 Task: Check the "Code" tab of a repository to view its source code.
Action: Mouse moved to (1188, 72)
Screenshot: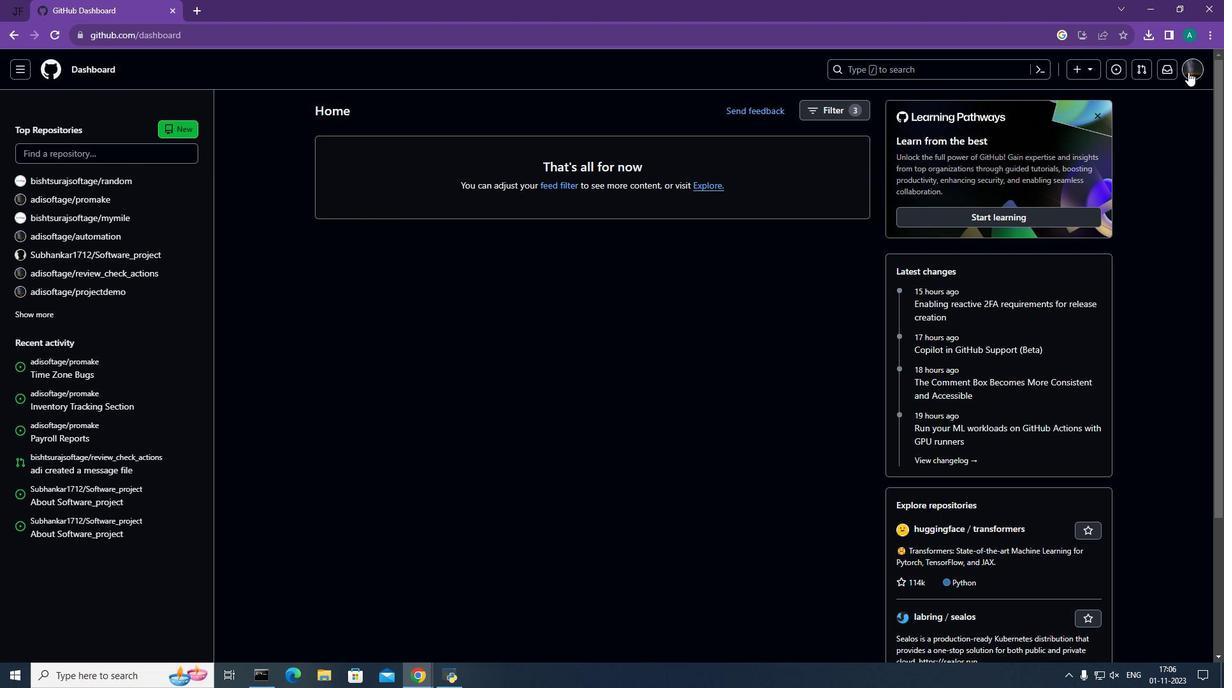 
Action: Mouse pressed left at (1188, 72)
Screenshot: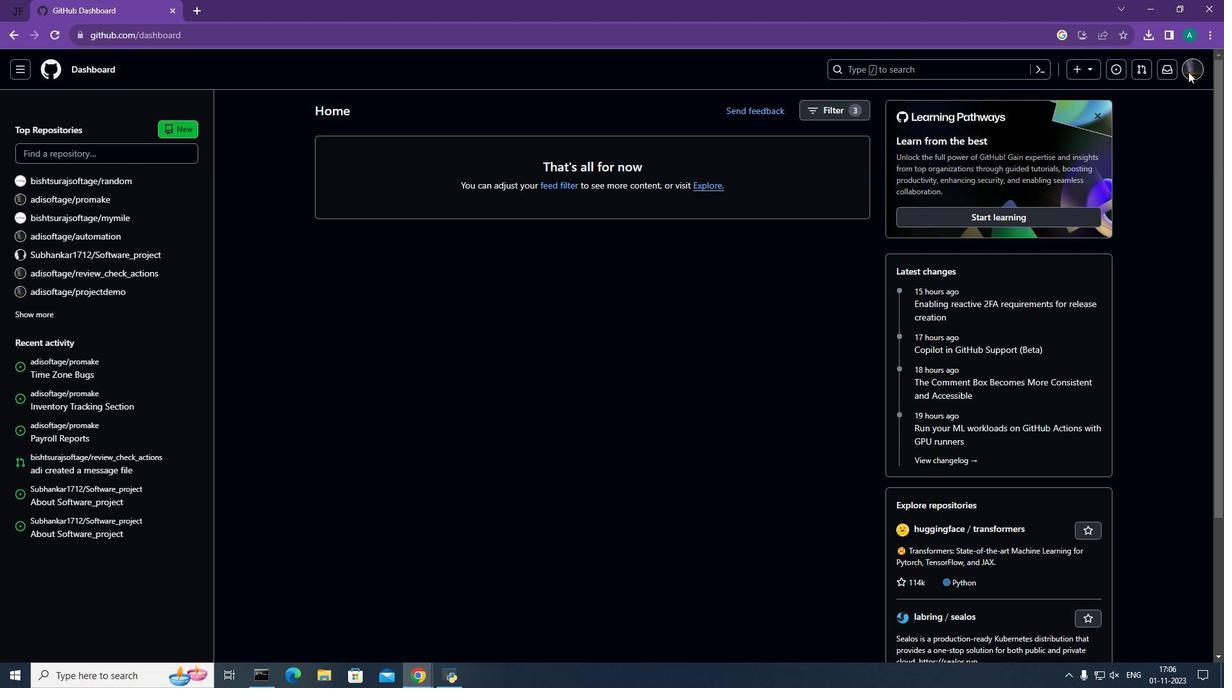 
Action: Mouse moved to (1066, 132)
Screenshot: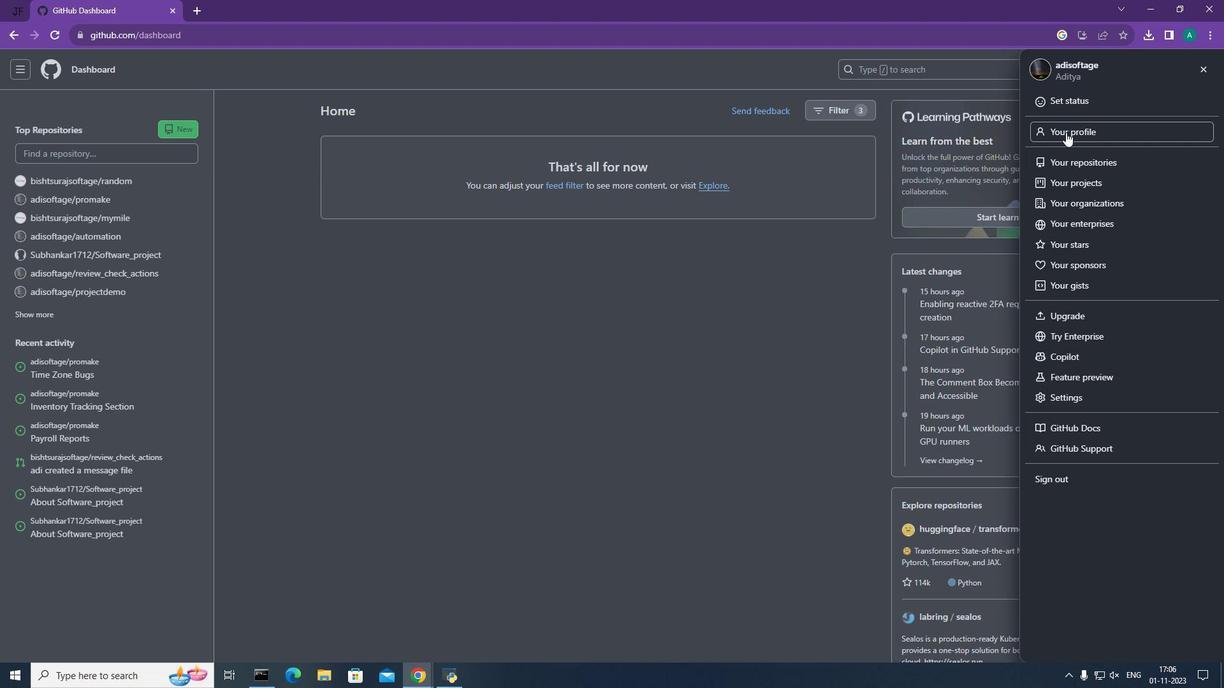 
Action: Mouse pressed left at (1066, 132)
Screenshot: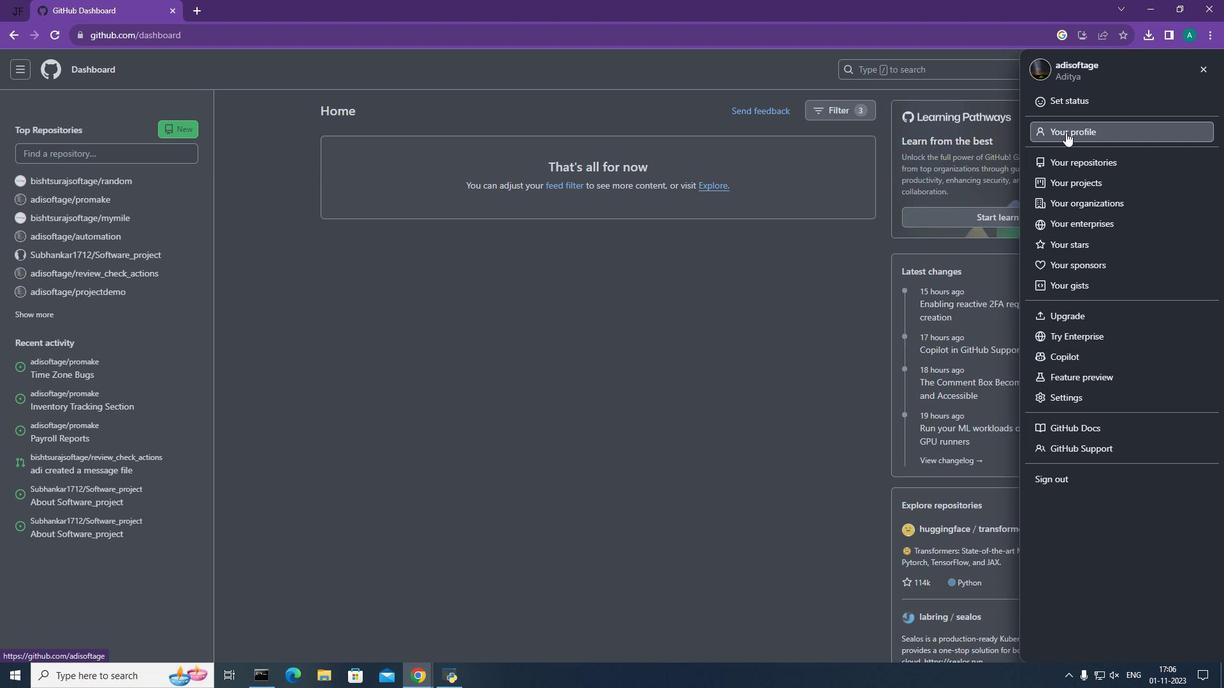 
Action: Mouse moved to (466, 175)
Screenshot: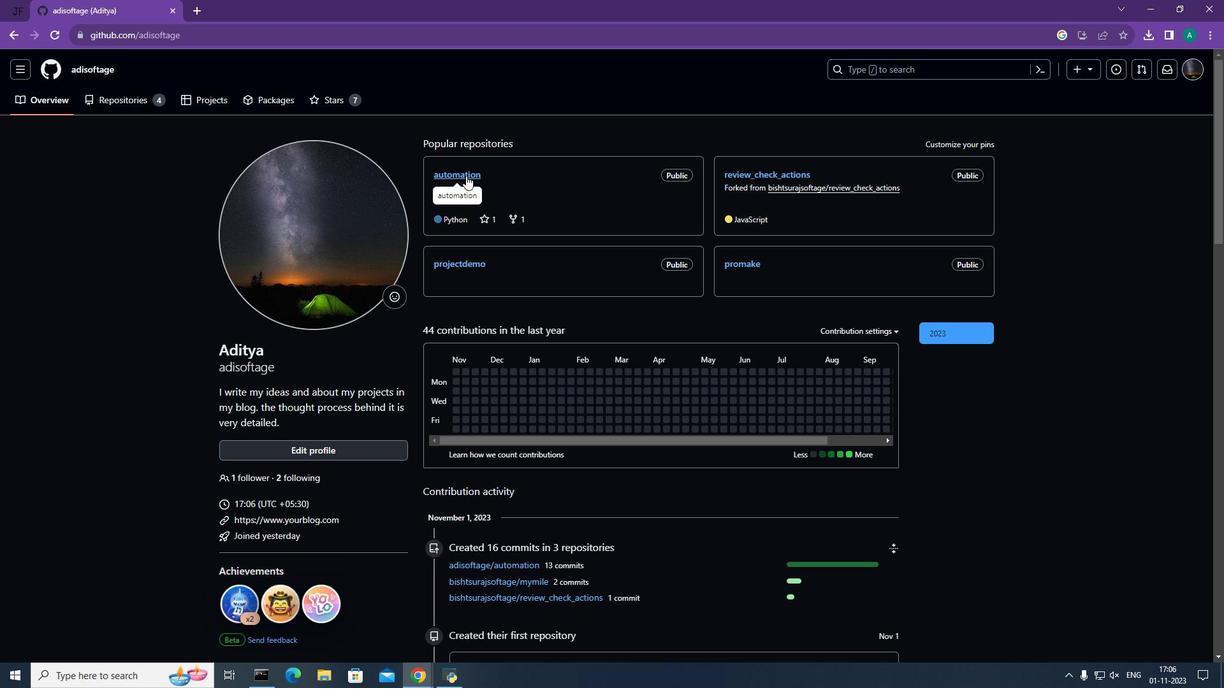 
Action: Mouse pressed left at (466, 175)
Screenshot: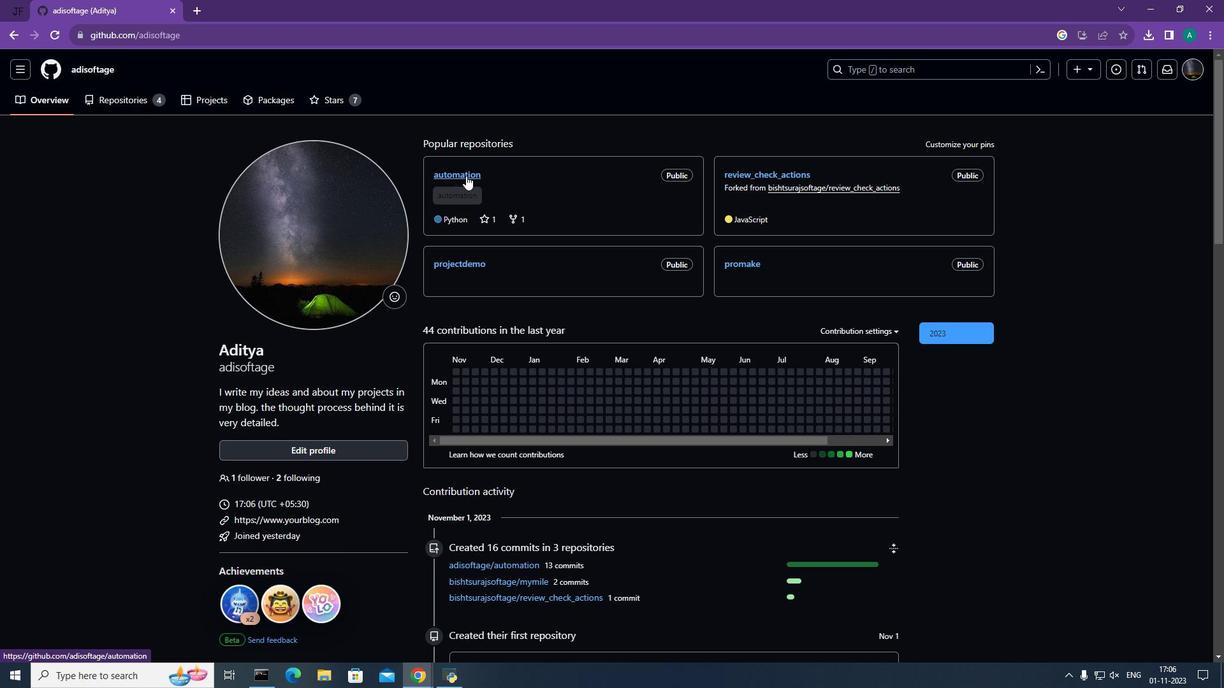 
Action: Mouse moved to (33, 102)
Screenshot: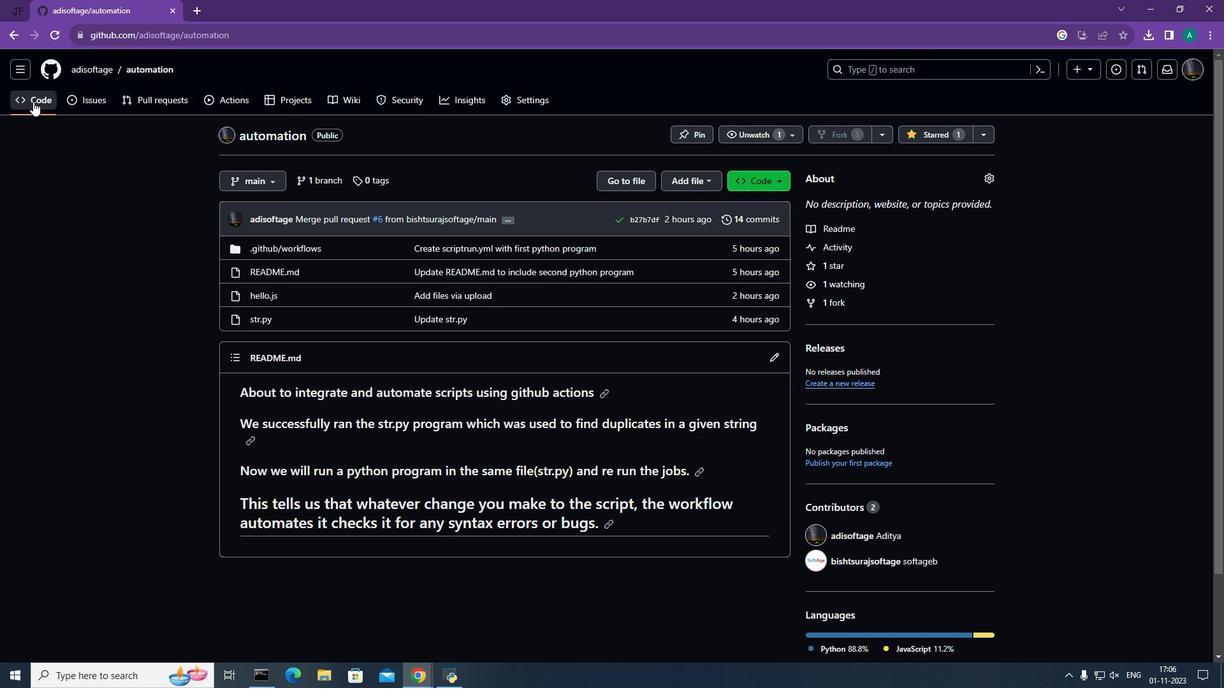 
Action: Mouse pressed left at (33, 102)
Screenshot: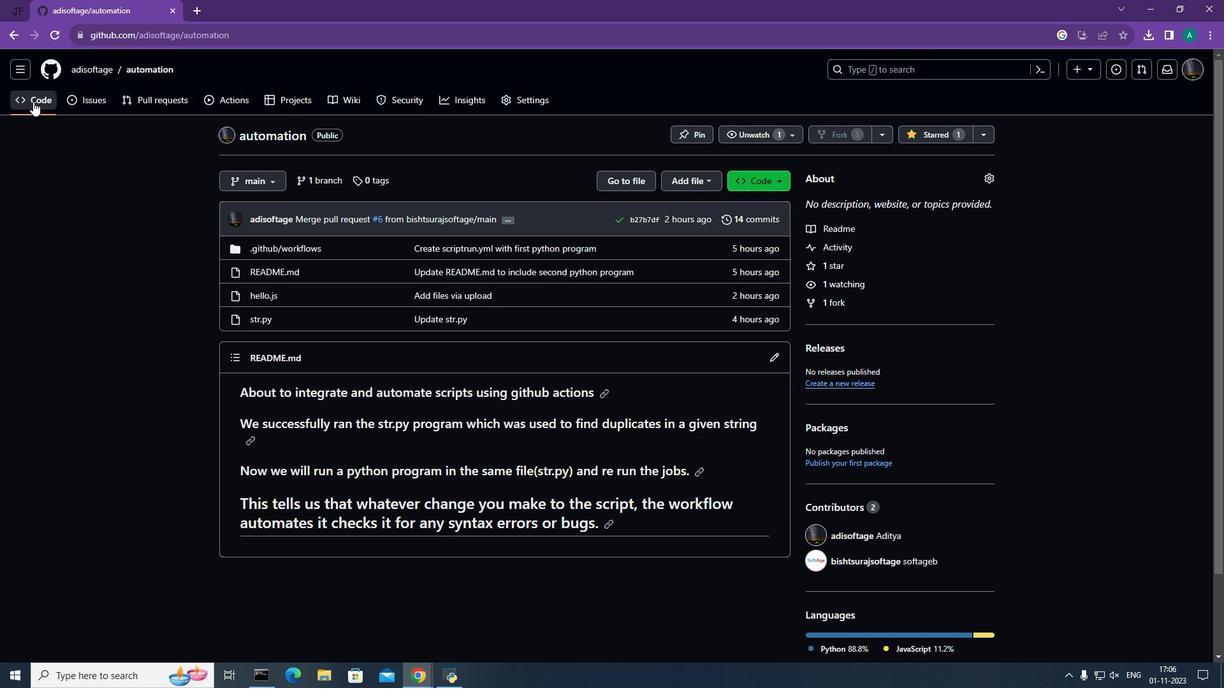 
Action: Mouse moved to (281, 249)
Screenshot: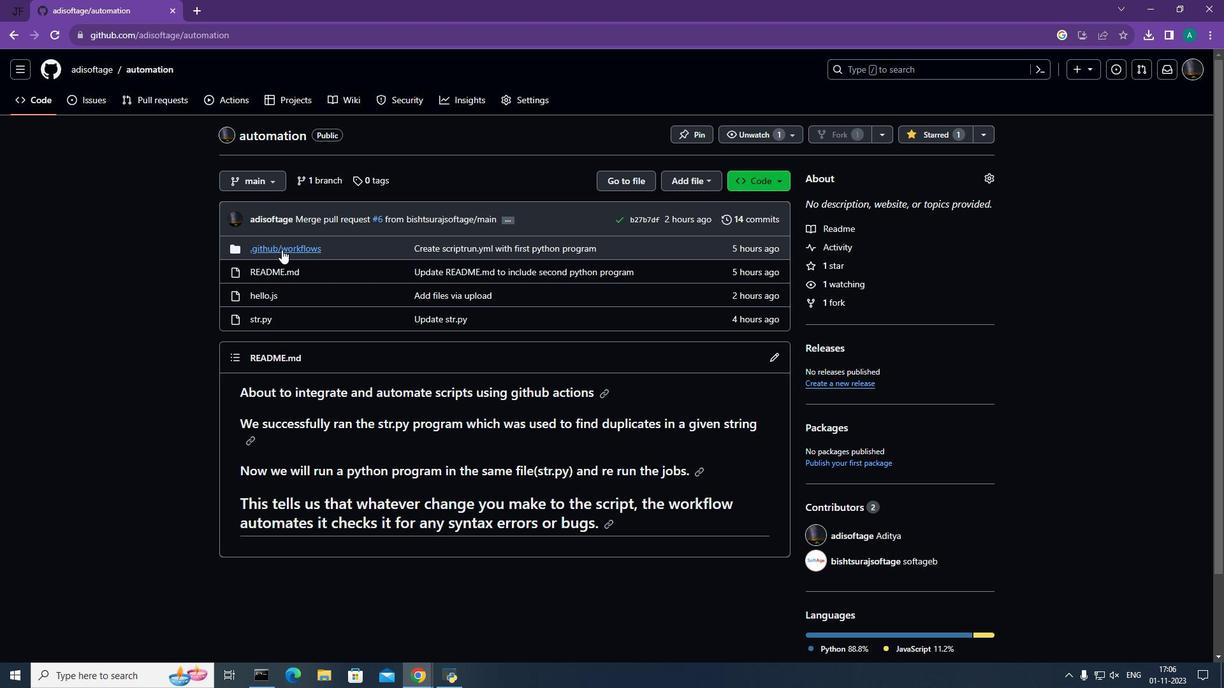 
Action: Mouse pressed left at (281, 249)
Screenshot: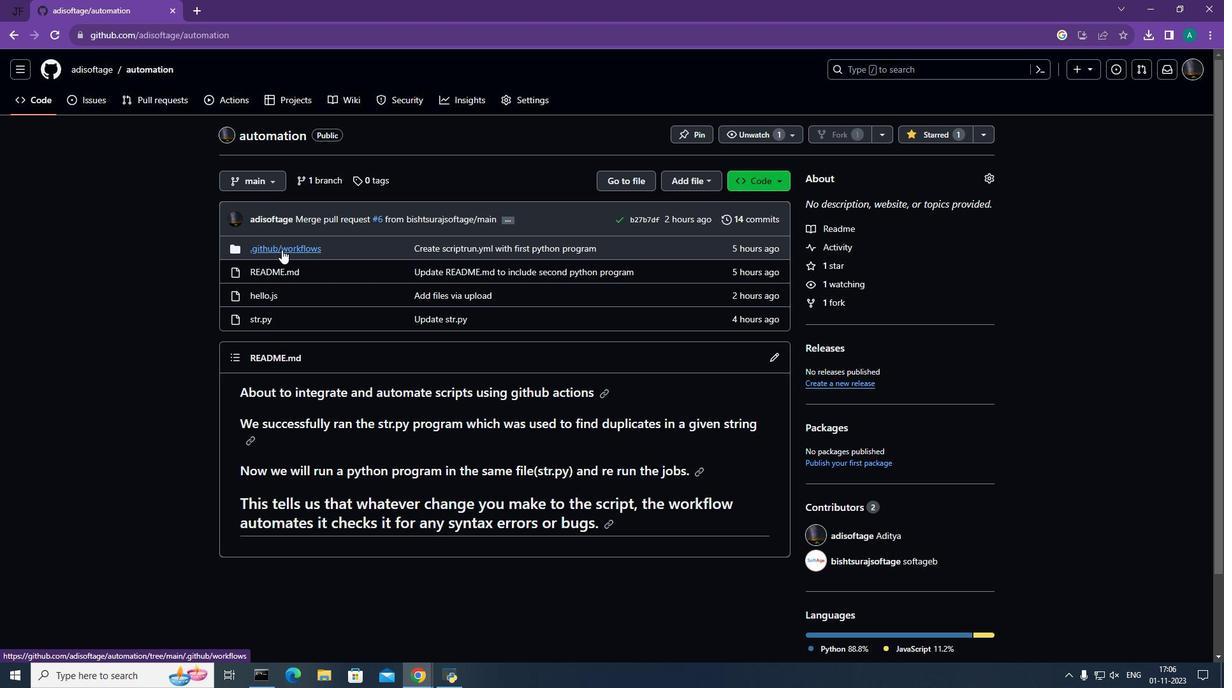 
Action: Mouse moved to (82, 262)
Screenshot: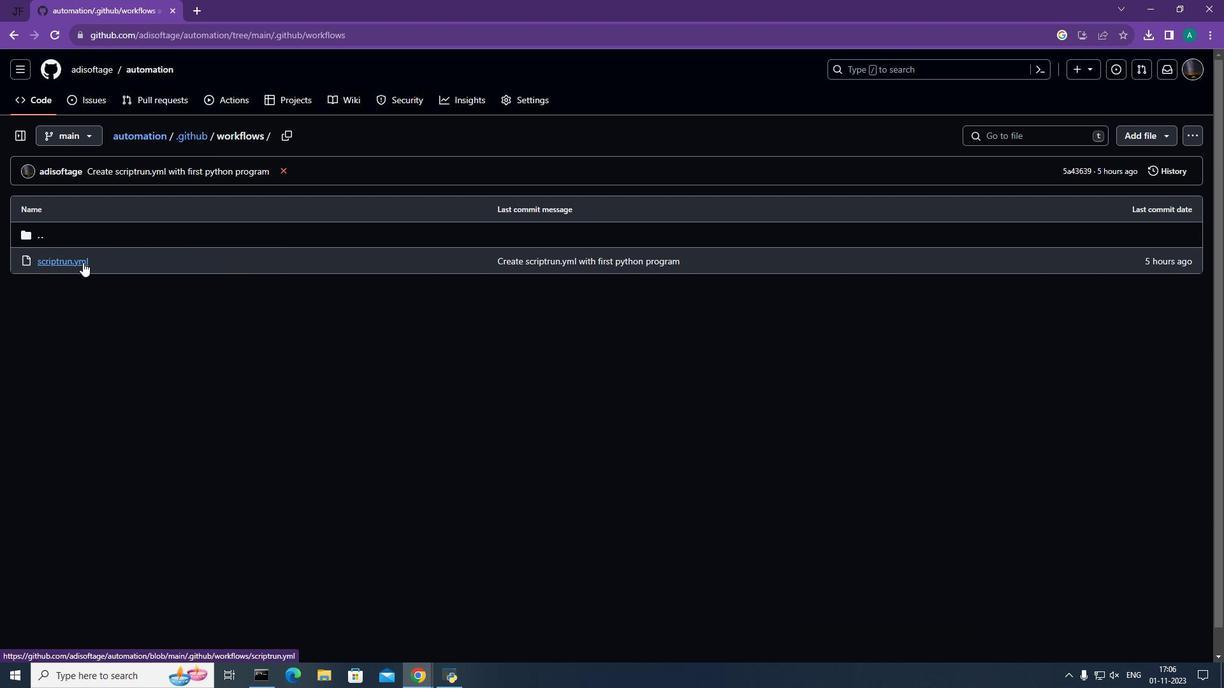 
Action: Mouse pressed left at (82, 262)
Screenshot: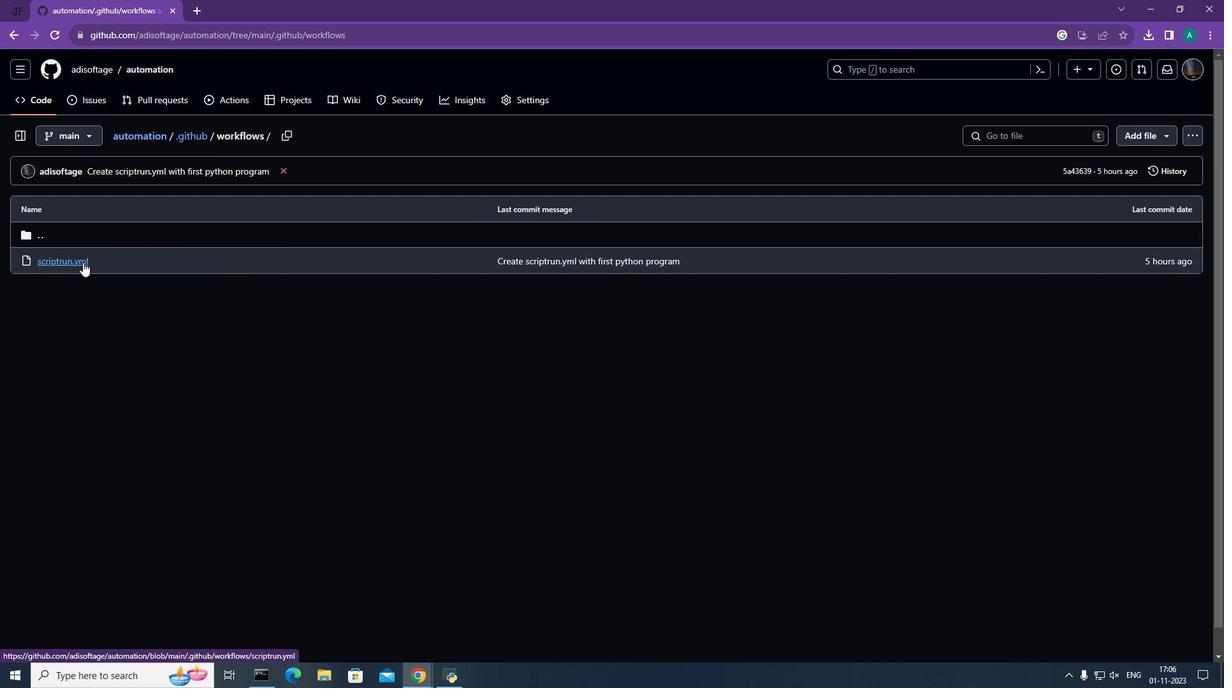 
Action: Mouse moved to (8, 33)
Screenshot: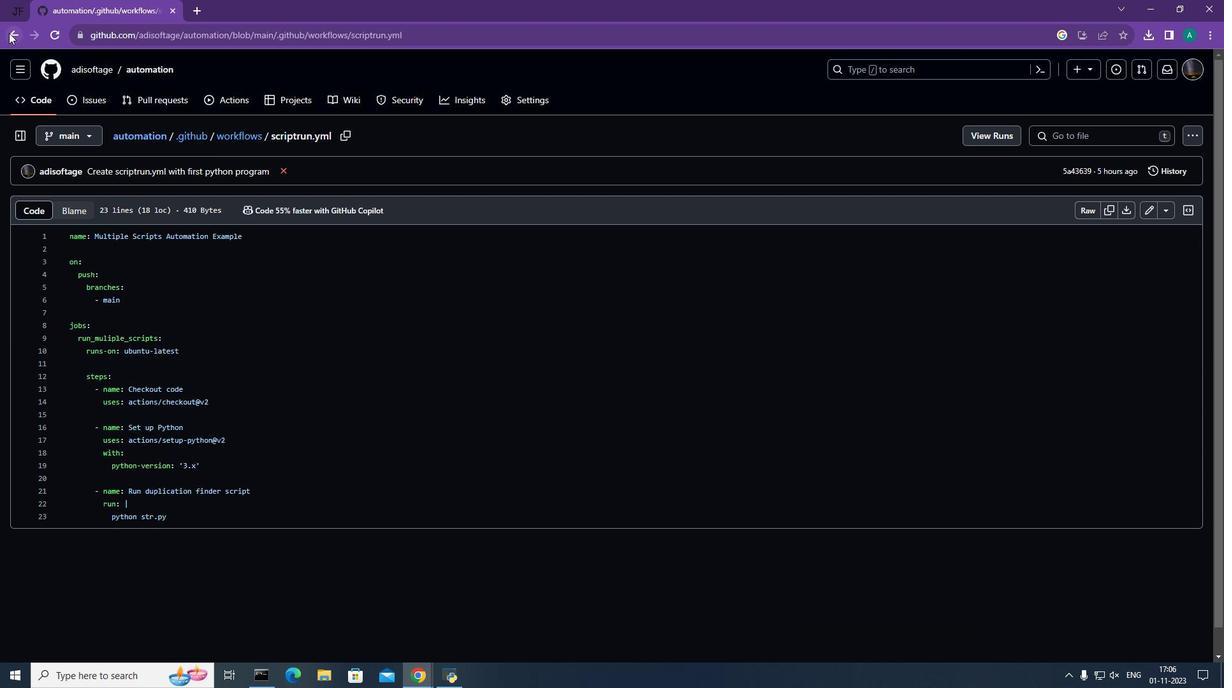 
Action: Mouse pressed left at (8, 33)
Screenshot: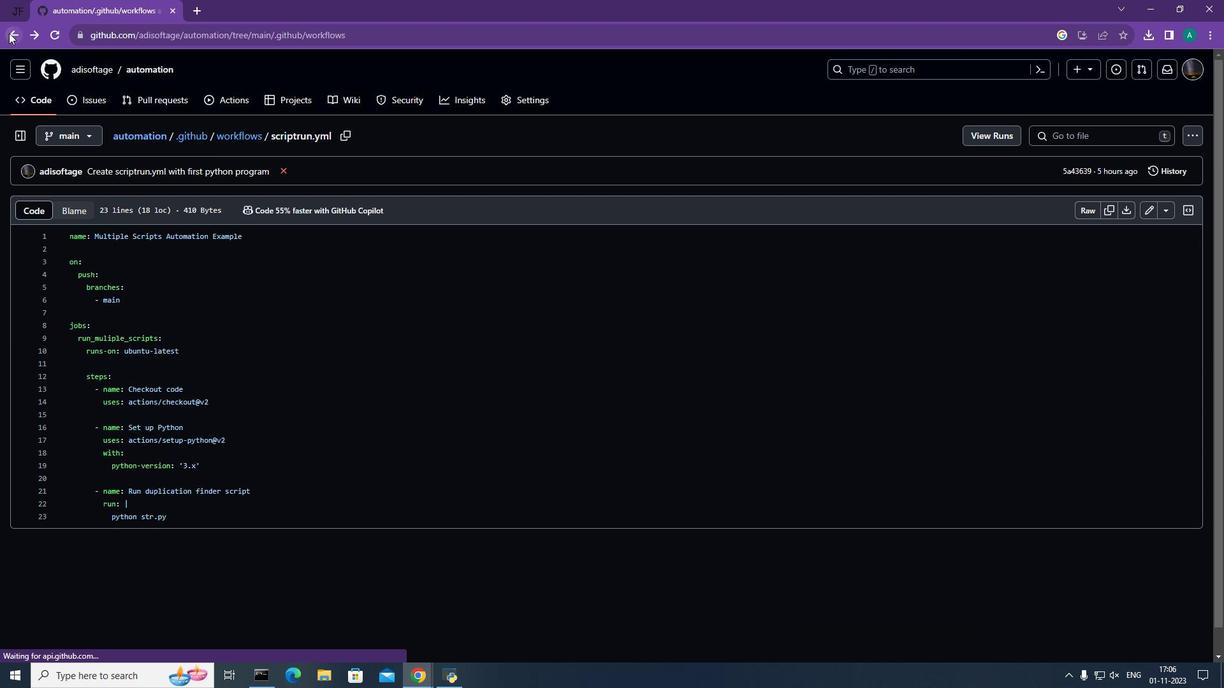 
Action: Mouse moved to (12, 36)
Screenshot: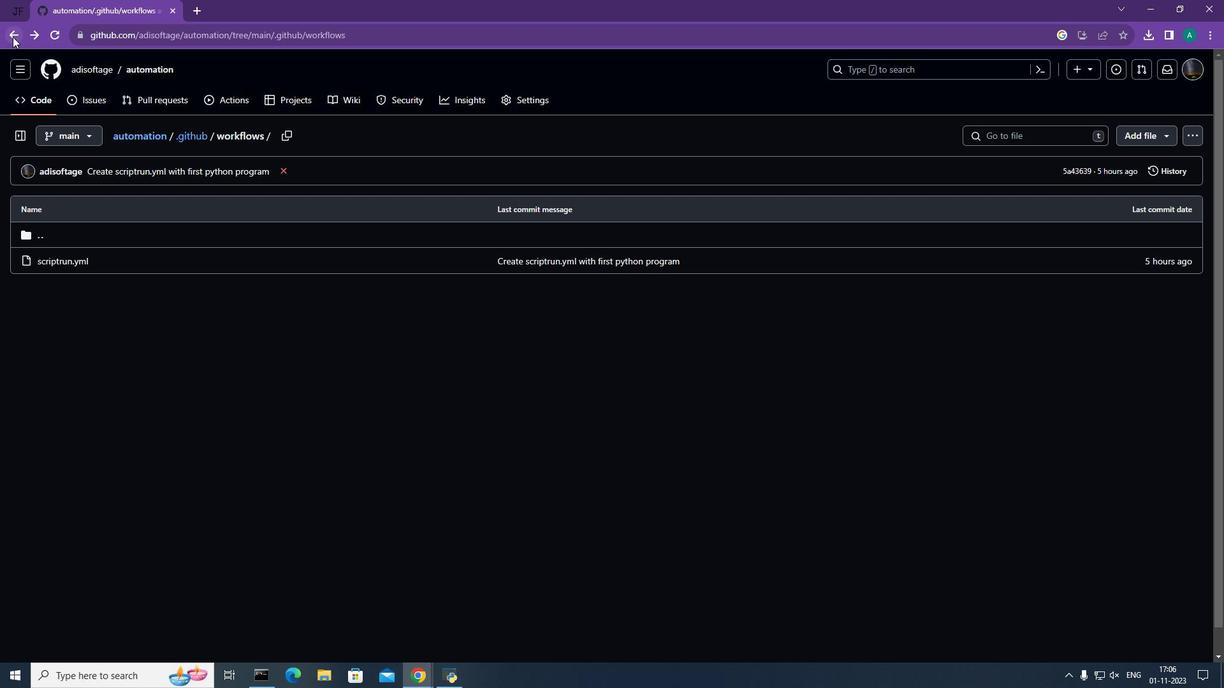
Action: Mouse pressed left at (12, 36)
Screenshot: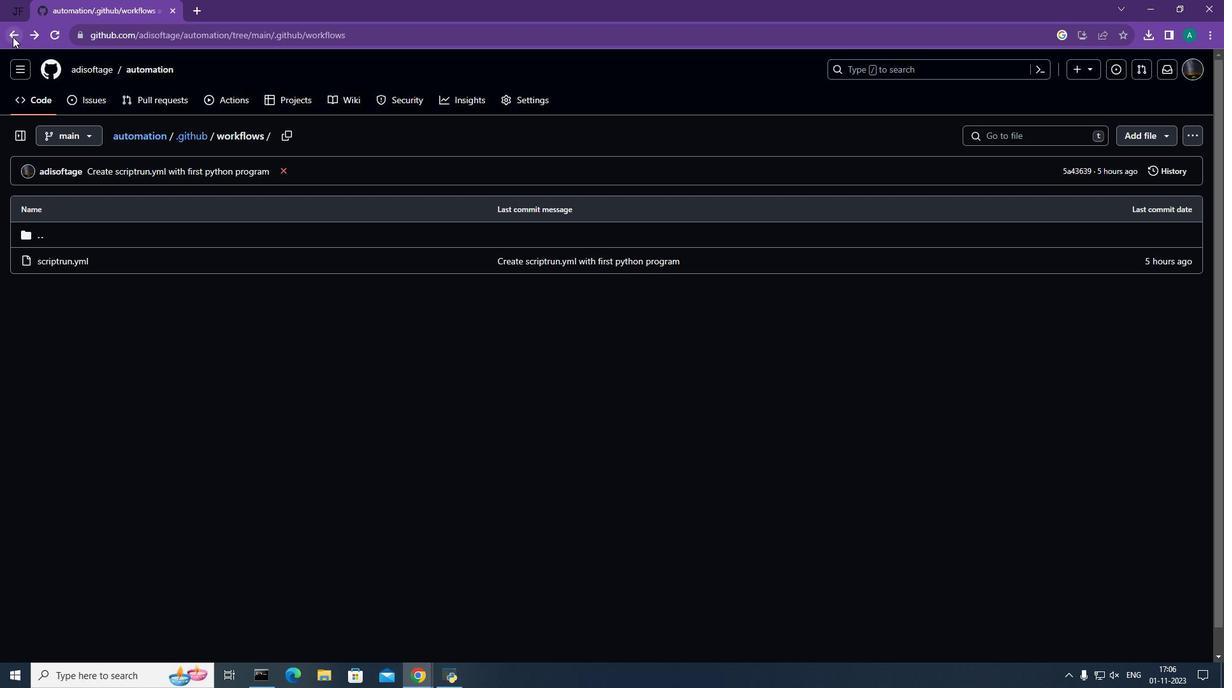
Action: Mouse moved to (52, 107)
Screenshot: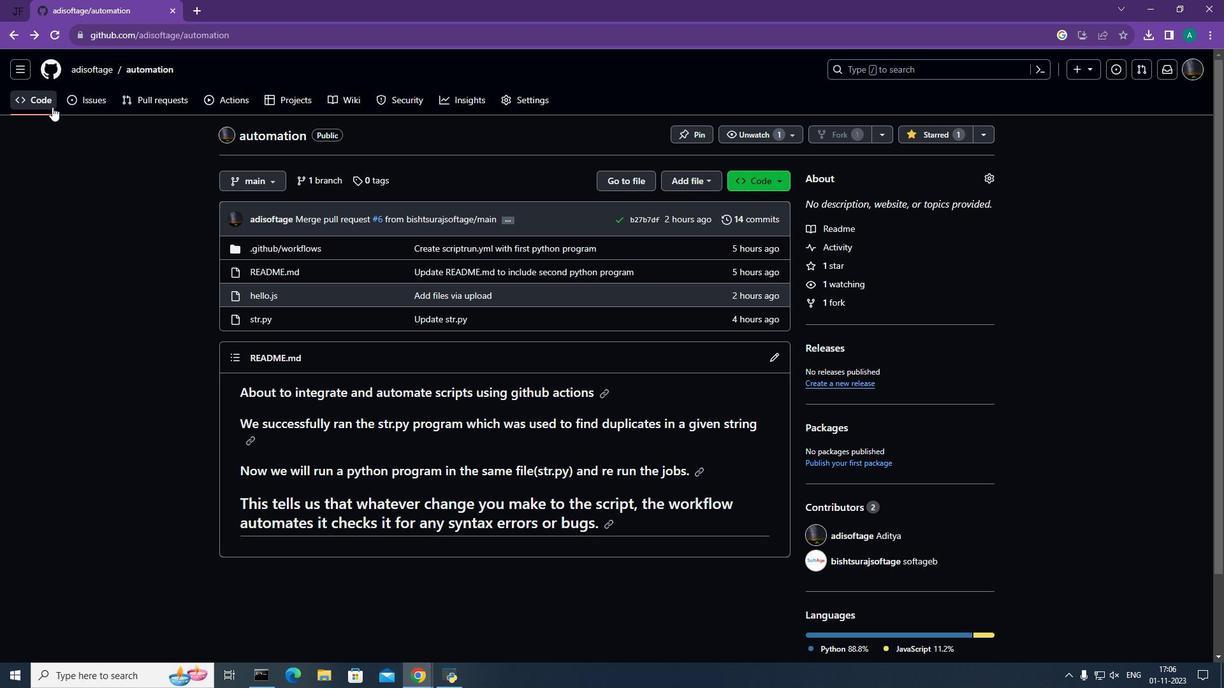 
Action: Mouse pressed left at (52, 107)
Screenshot: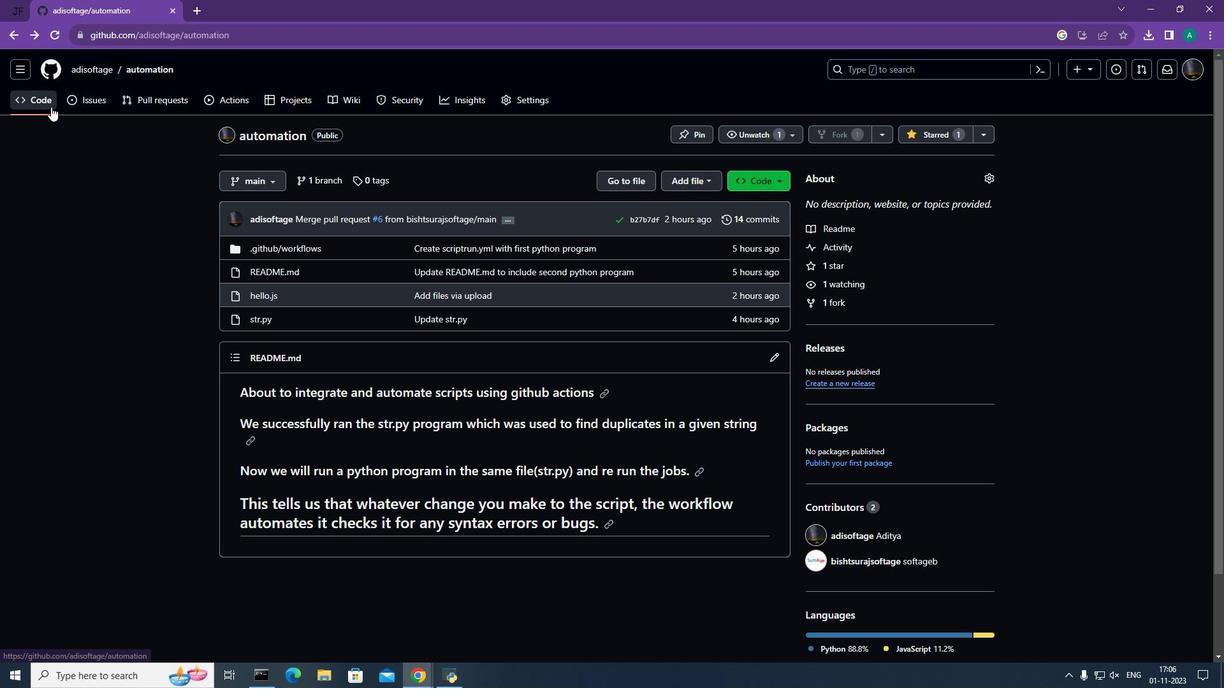 
Action: Mouse moved to (250, 321)
Screenshot: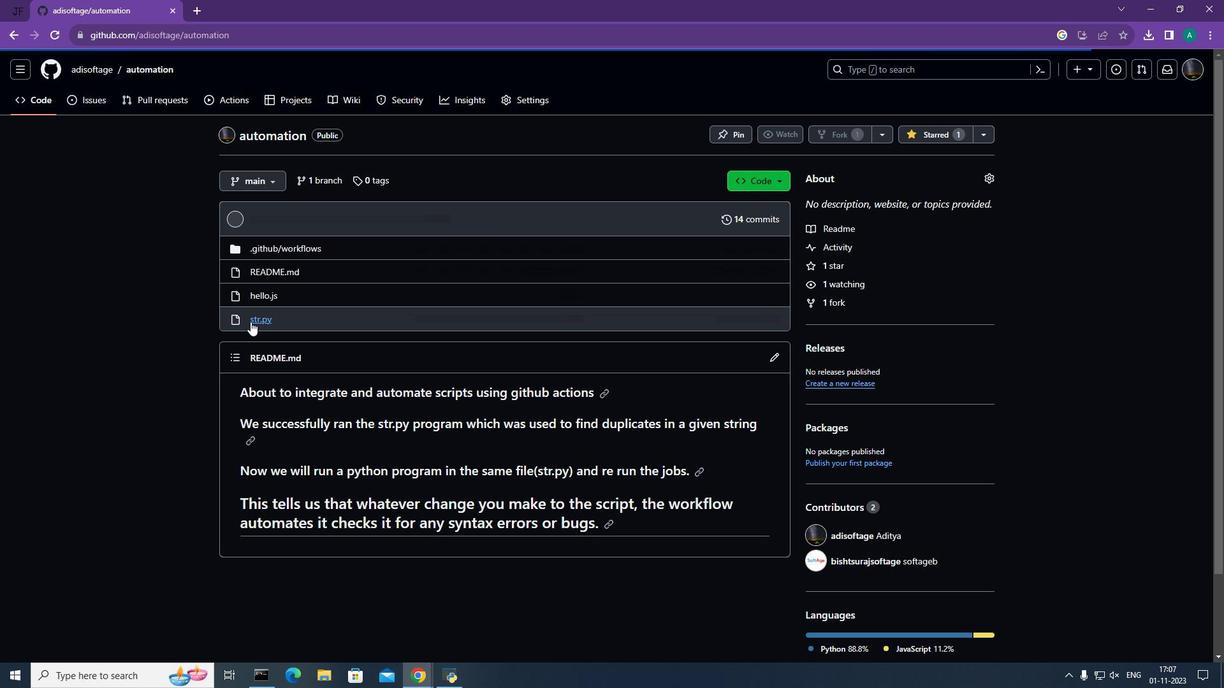 
Action: Mouse pressed left at (250, 321)
Screenshot: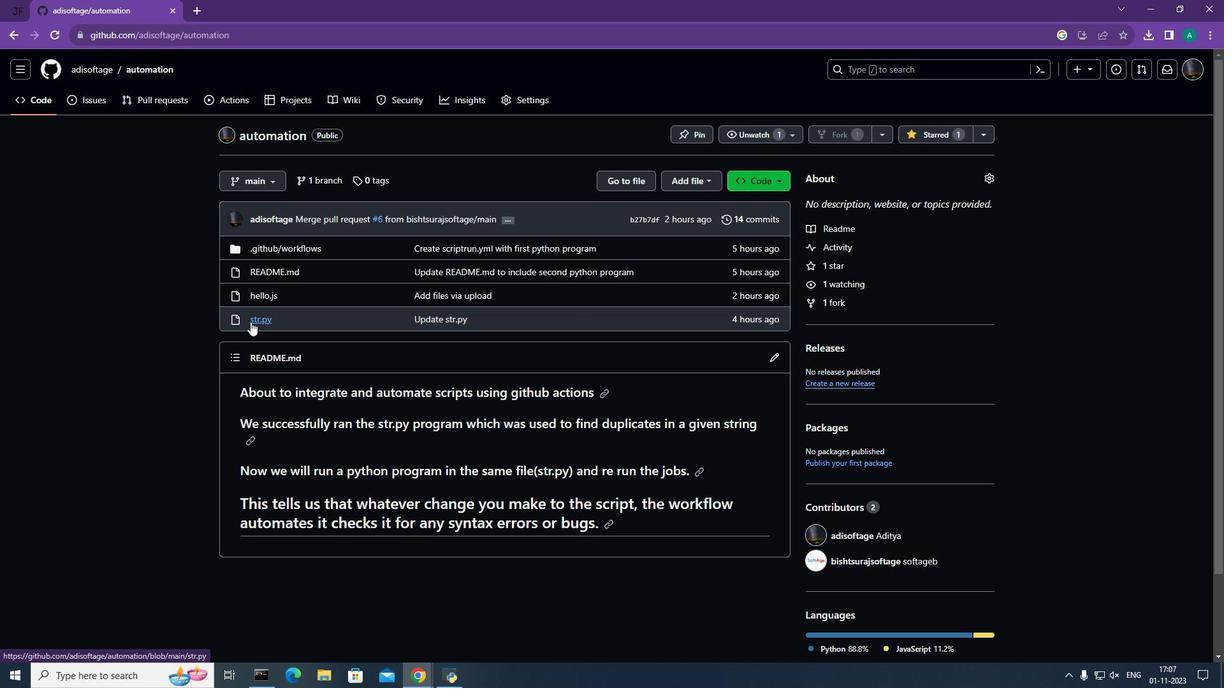 
Action: Mouse pressed left at (250, 321)
Screenshot: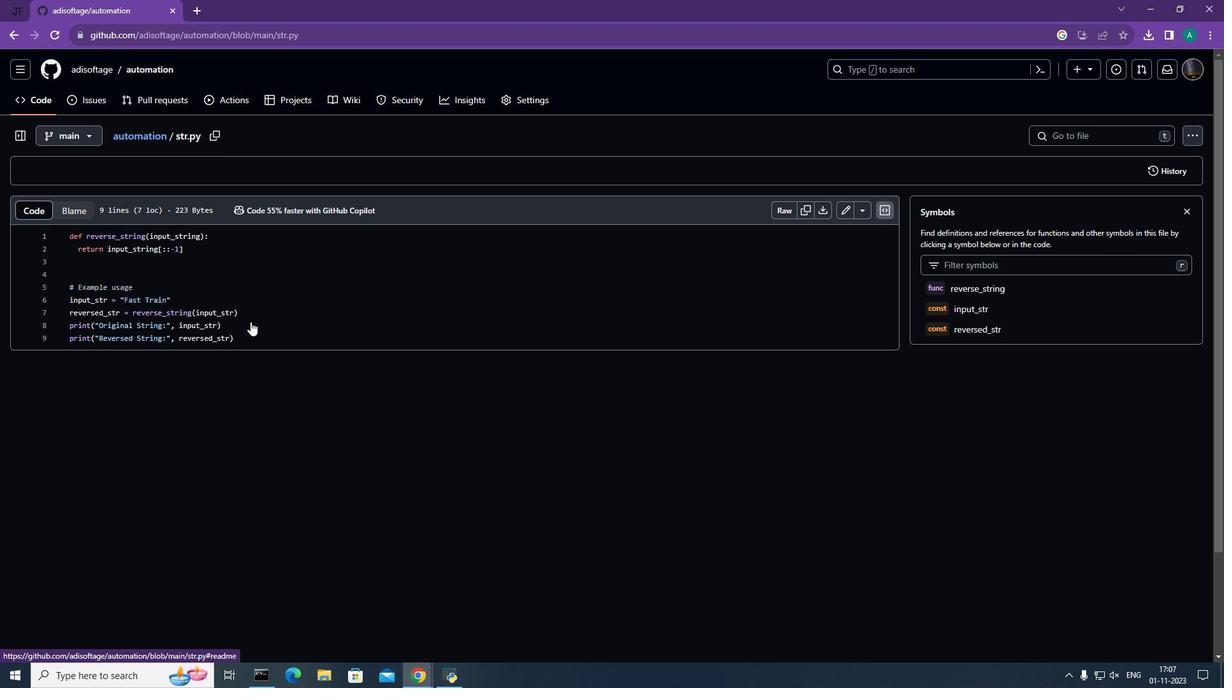 
Action: Mouse moved to (274, 392)
Screenshot: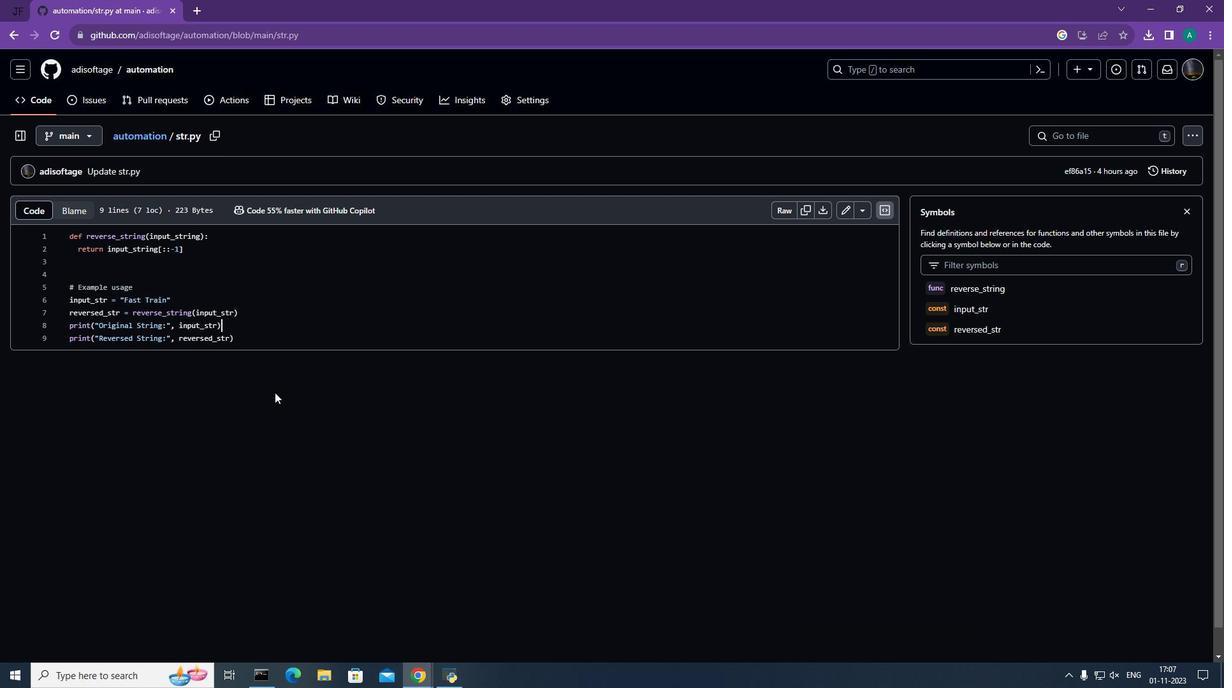 
Action: Mouse pressed left at (274, 392)
Screenshot: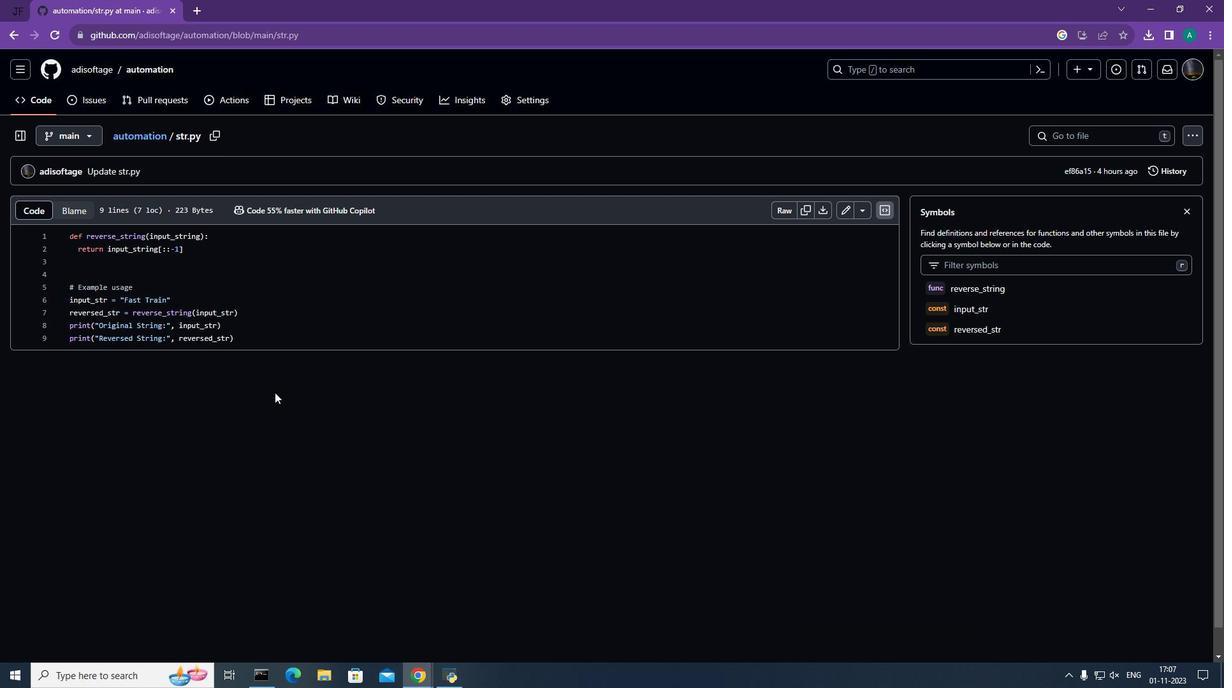 
Action: Mouse moved to (277, 373)
Screenshot: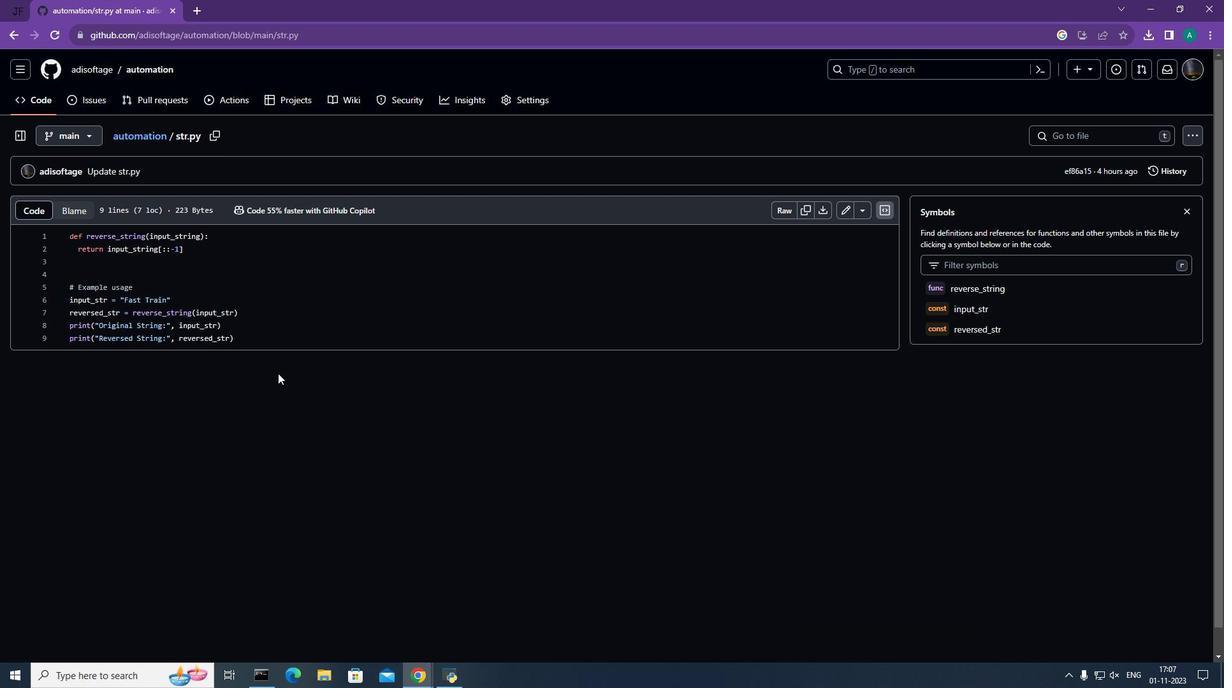 
